 Task: Open the checks section in the pull request "Update readme.md" of the repository "Javascript".
Action: Mouse moved to (946, 141)
Screenshot: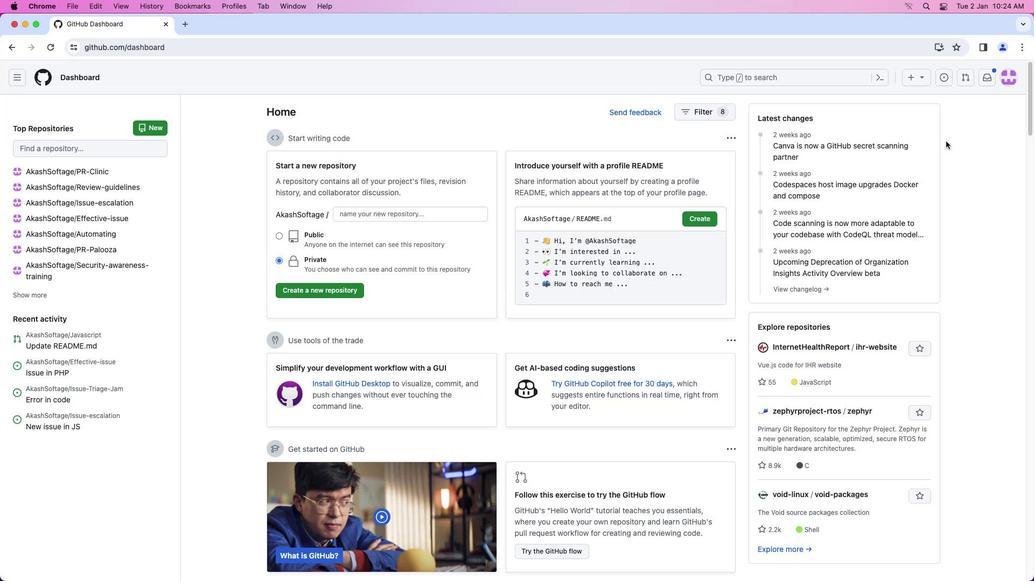 
Action: Mouse pressed left at (946, 141)
Screenshot: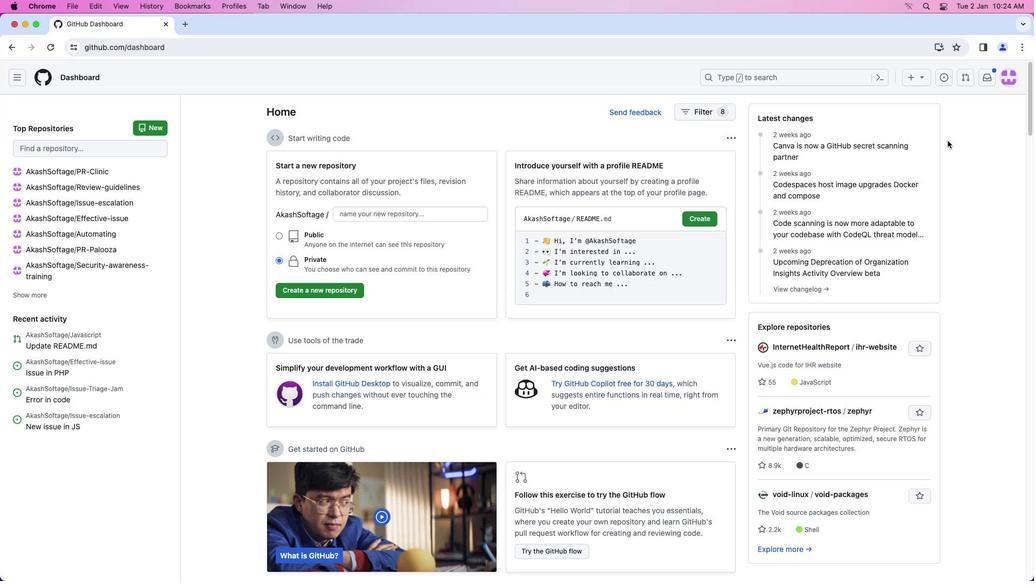 
Action: Mouse moved to (1005, 79)
Screenshot: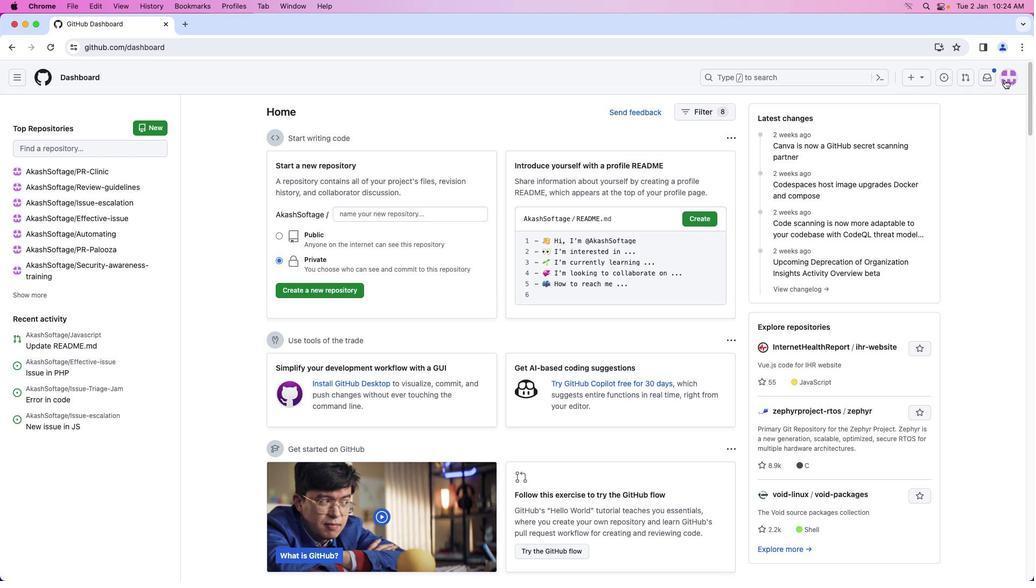 
Action: Mouse pressed left at (1005, 79)
Screenshot: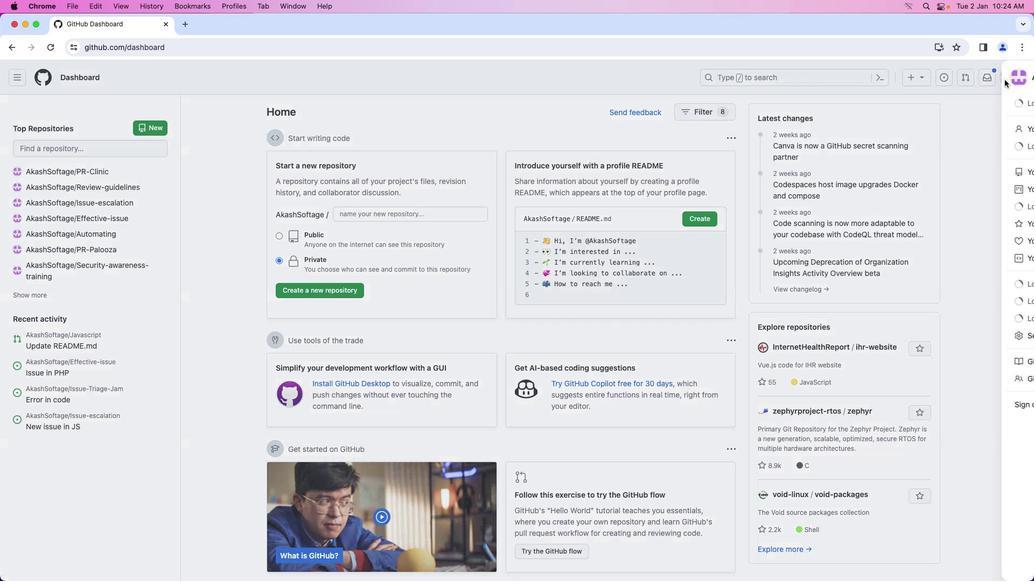 
Action: Mouse moved to (954, 177)
Screenshot: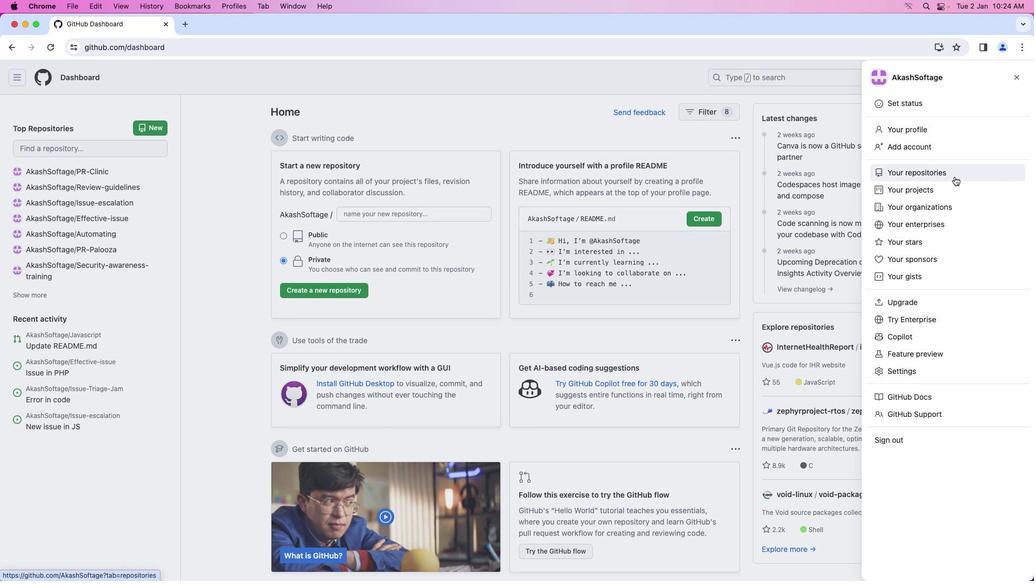 
Action: Mouse pressed left at (954, 177)
Screenshot: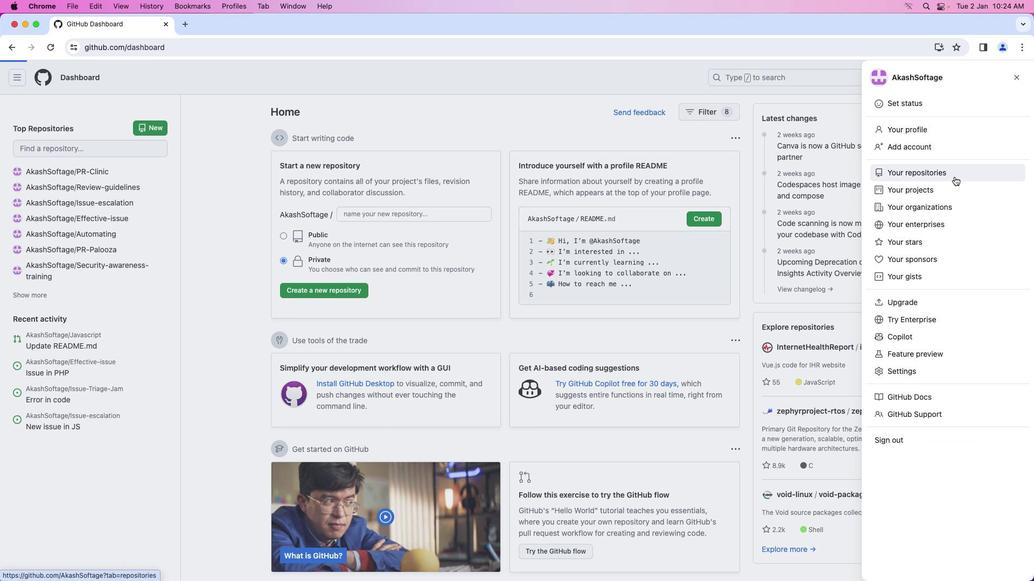 
Action: Mouse moved to (384, 181)
Screenshot: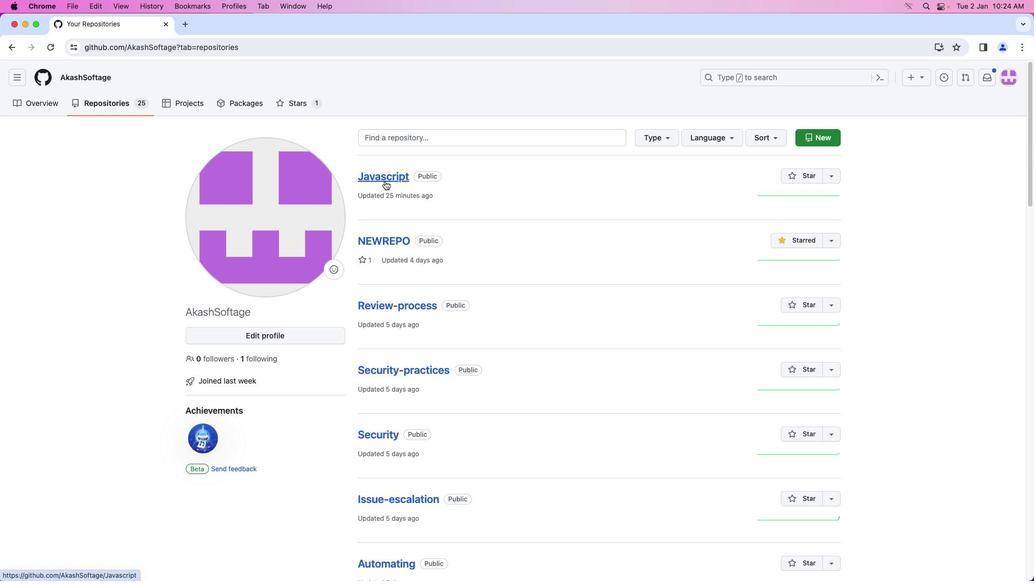 
Action: Mouse pressed left at (384, 181)
Screenshot: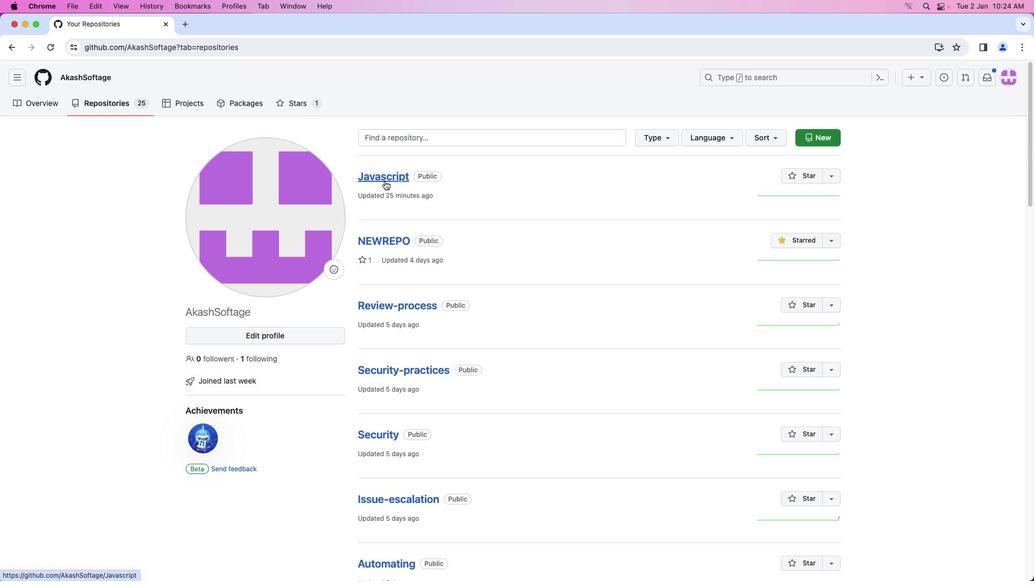 
Action: Mouse moved to (137, 109)
Screenshot: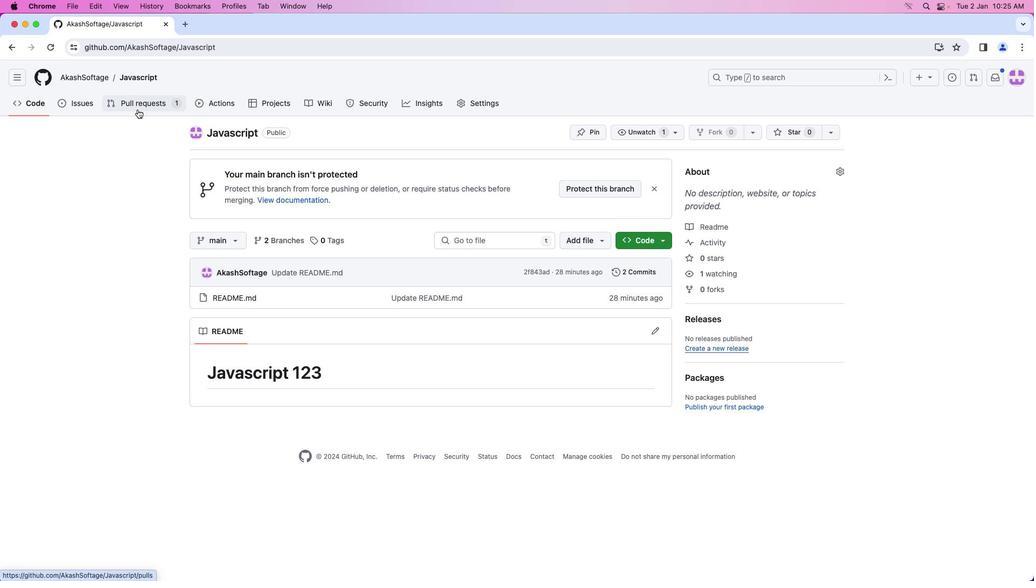 
Action: Mouse pressed left at (137, 109)
Screenshot: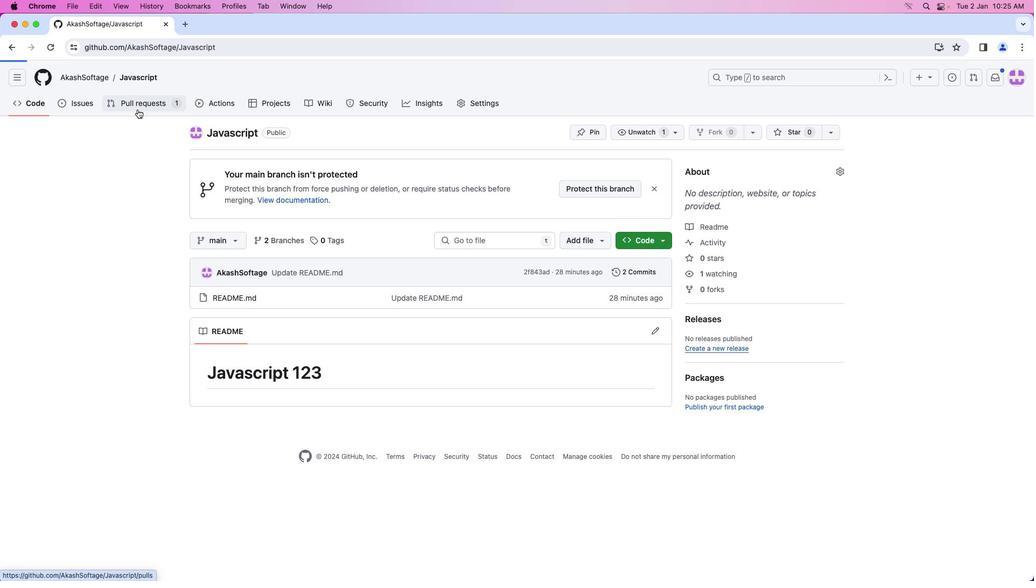 
Action: Mouse moved to (272, 267)
Screenshot: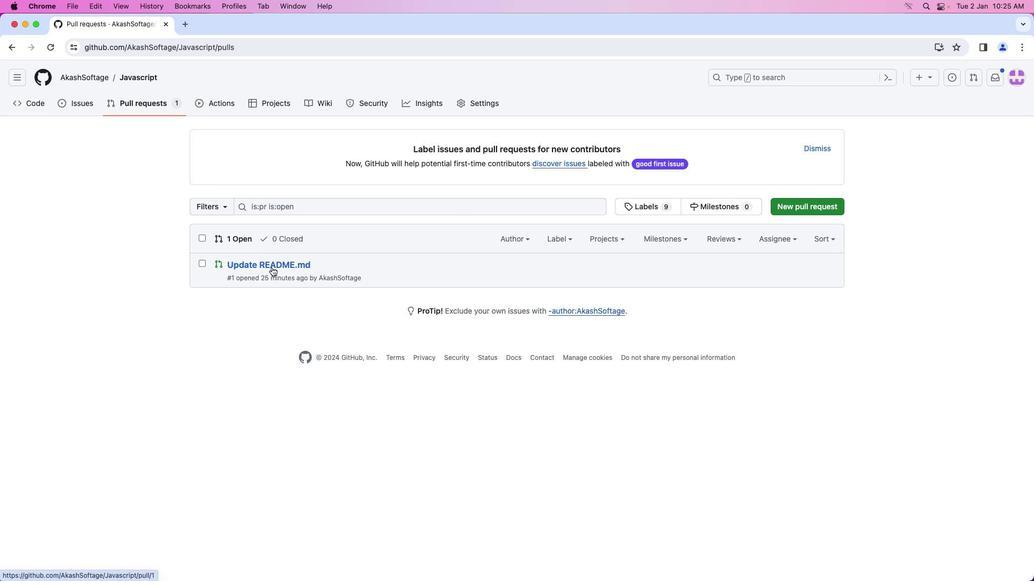 
Action: Mouse pressed left at (272, 267)
Screenshot: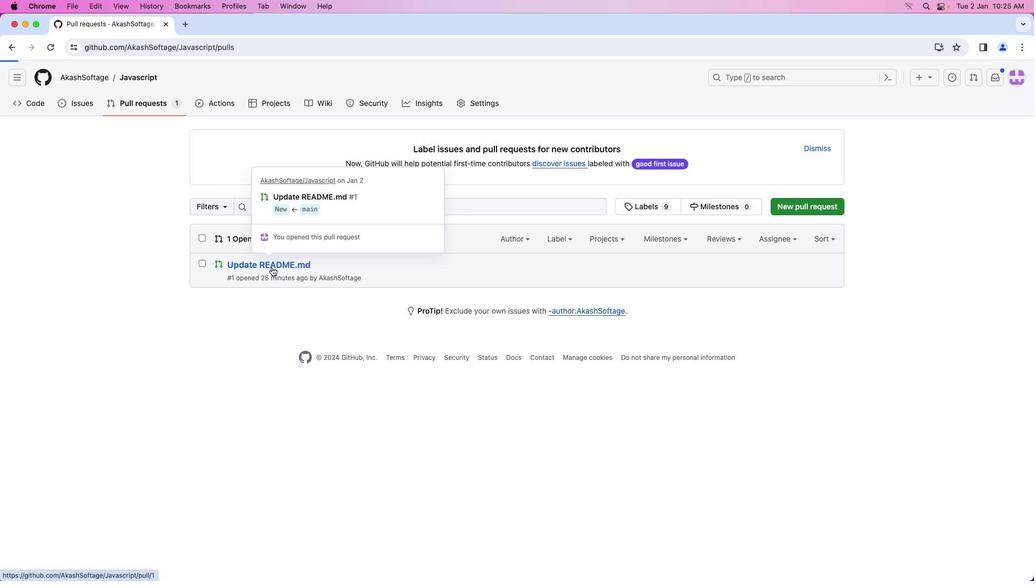 
Action: Mouse moved to (377, 198)
Screenshot: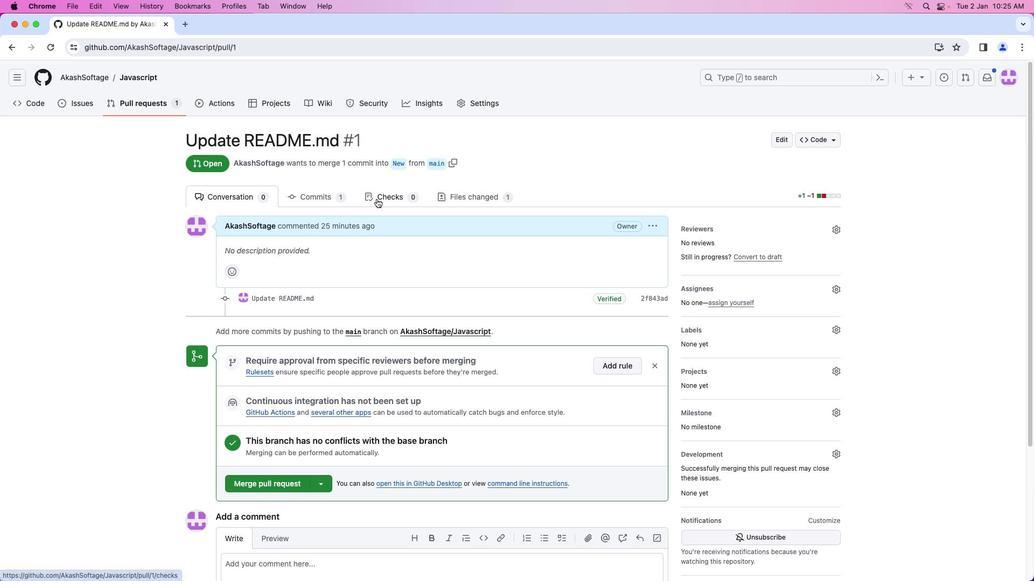 
Action: Mouse pressed left at (377, 198)
Screenshot: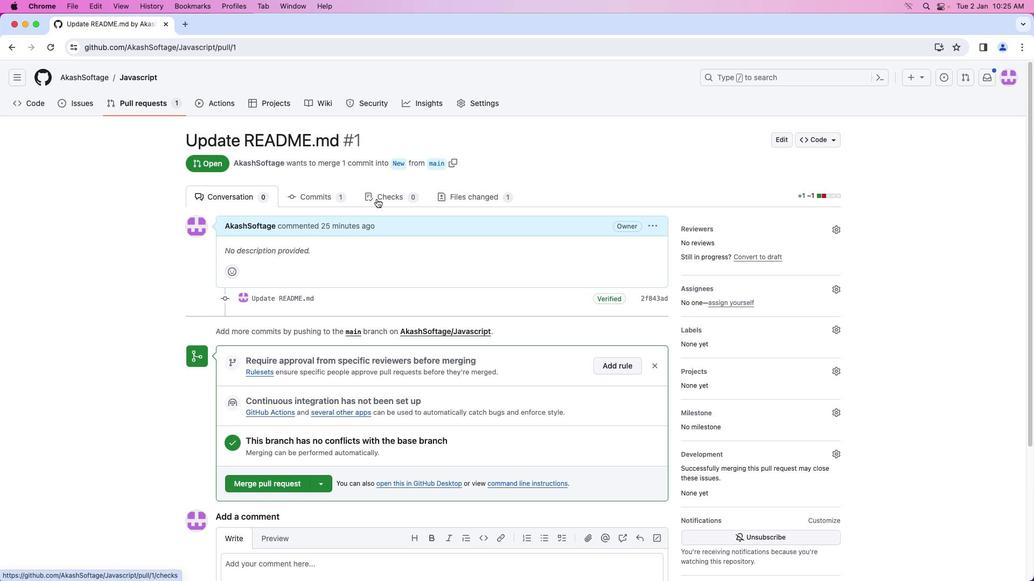 
Action: Mouse moved to (235, 337)
Screenshot: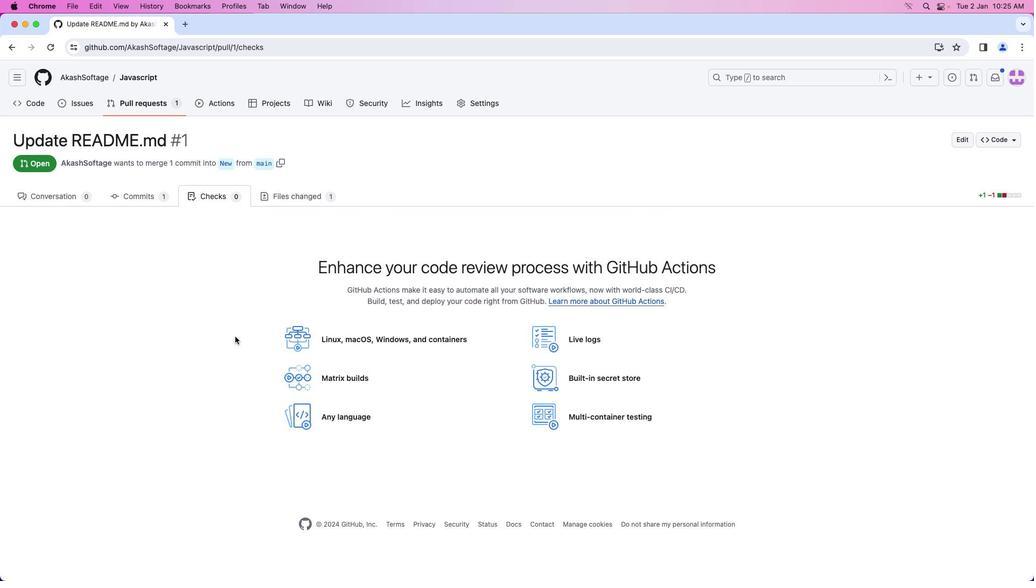 
Action: Mouse pressed left at (235, 337)
Screenshot: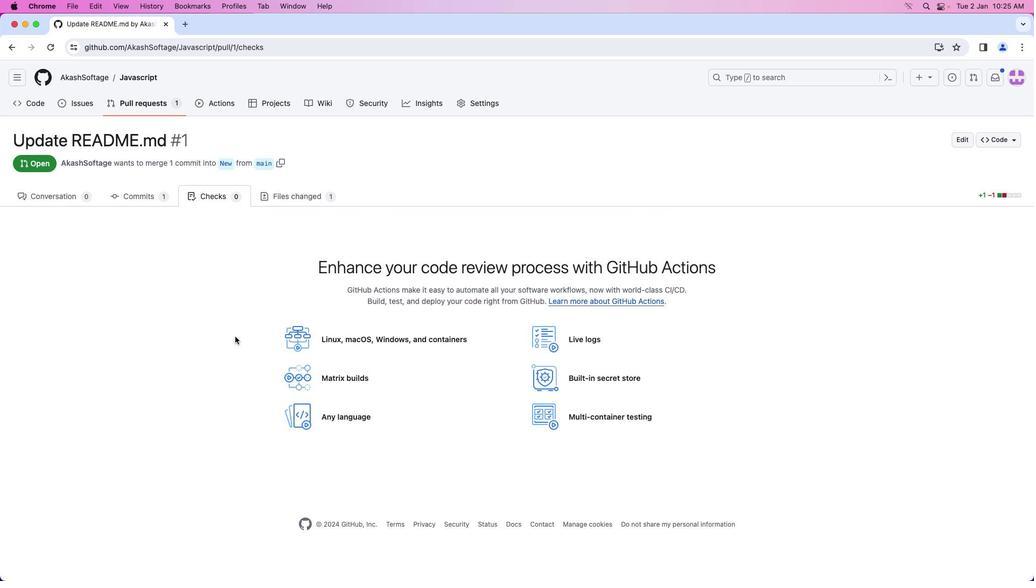 
Action: Mouse moved to (235, 336)
Screenshot: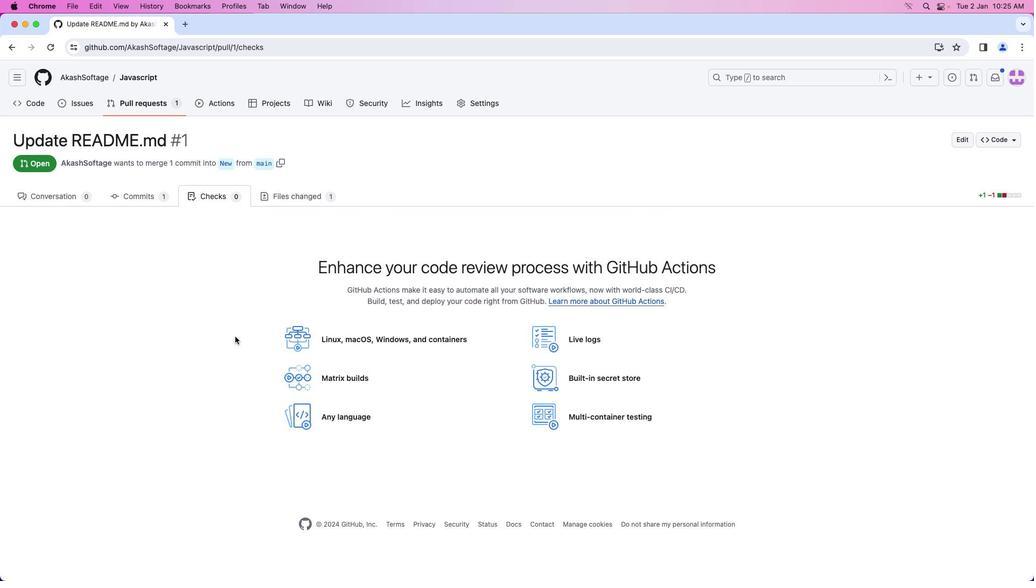 
